 Task: Add the task  Update the app to support the latest operating systems to the section Code Cowboys in the project TribeWorks and add a Due Date to the respective task as 2024/02/02.
Action: Mouse moved to (373, 445)
Screenshot: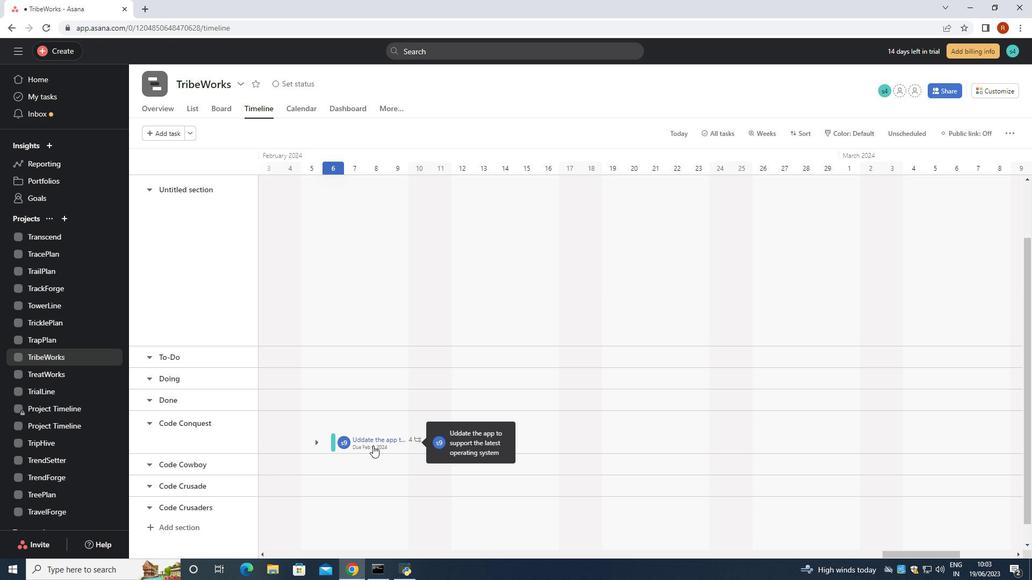 
Action: Mouse pressed left at (373, 445)
Screenshot: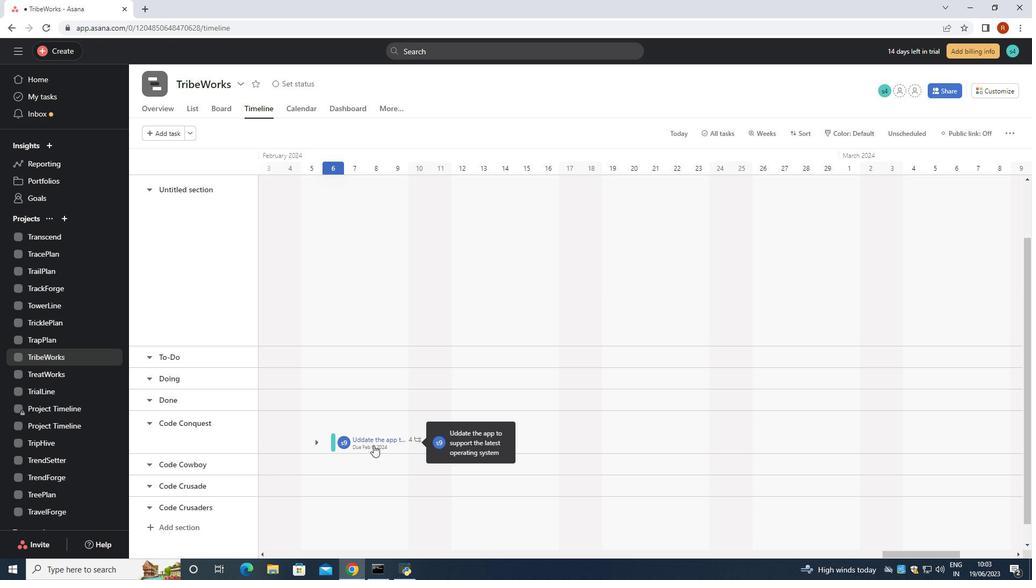 
Action: Mouse moved to (844, 236)
Screenshot: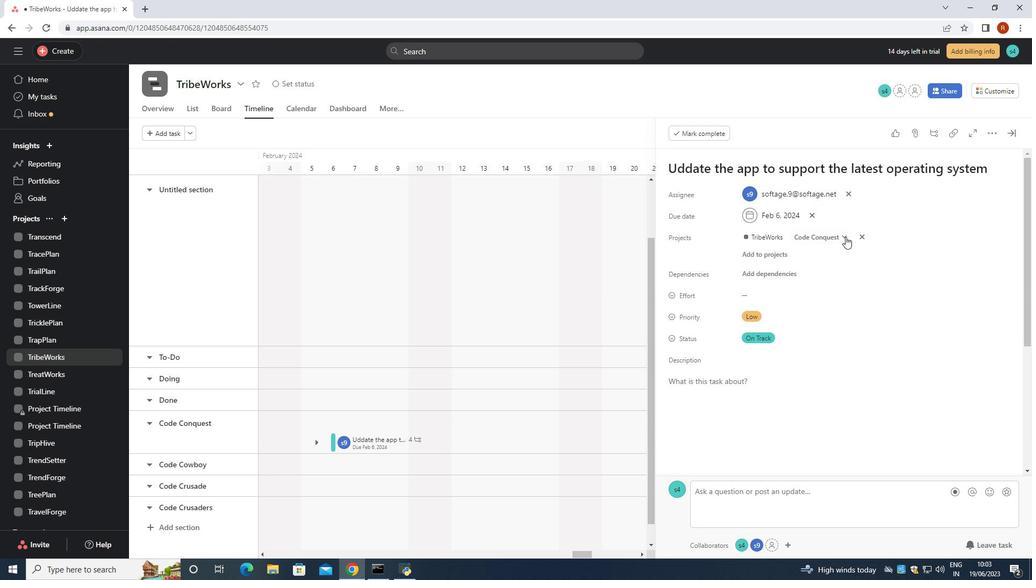 
Action: Mouse pressed left at (844, 236)
Screenshot: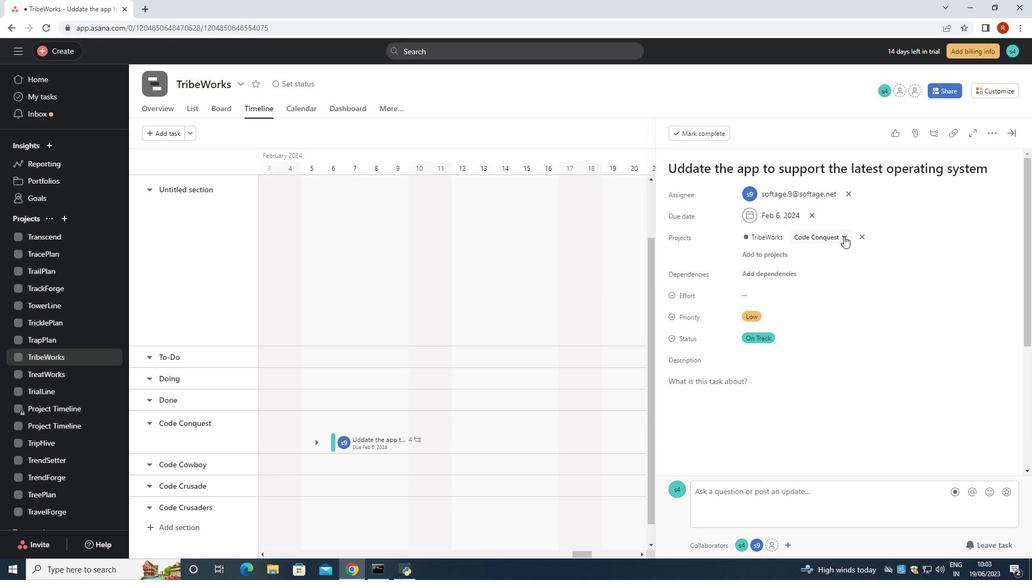 
Action: Mouse moved to (802, 356)
Screenshot: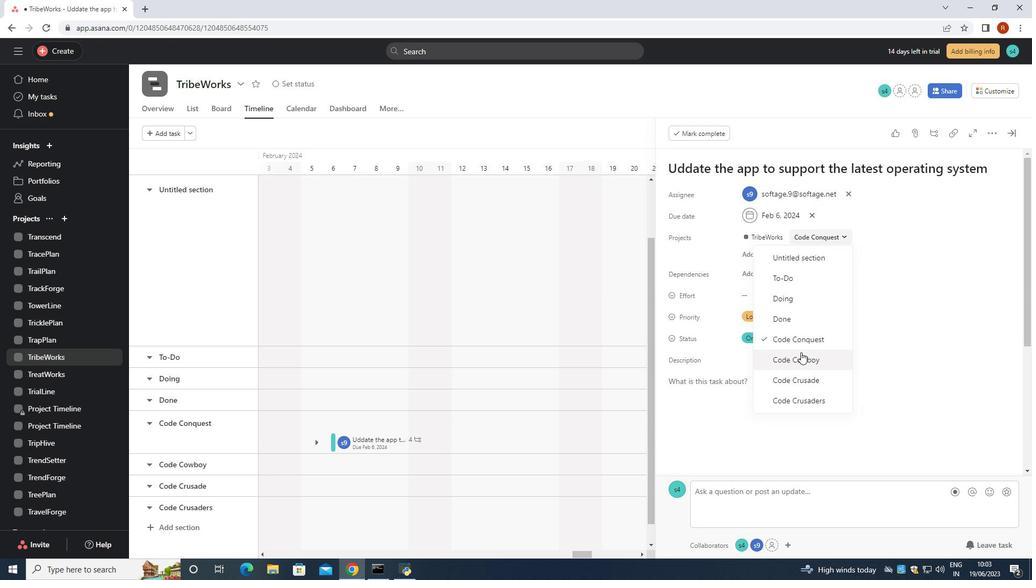 
Action: Mouse pressed left at (802, 356)
Screenshot: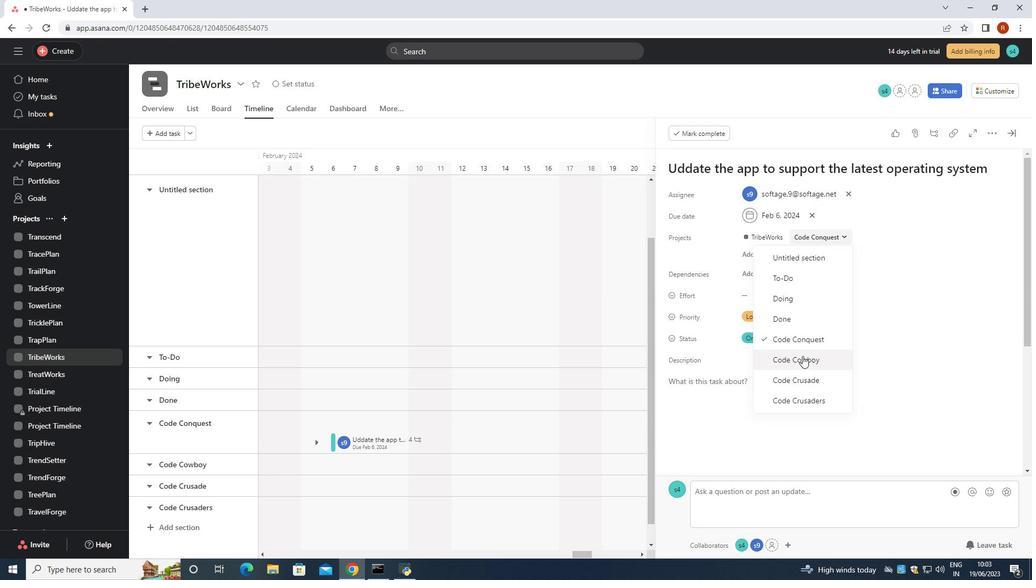 
Action: Mouse moved to (812, 214)
Screenshot: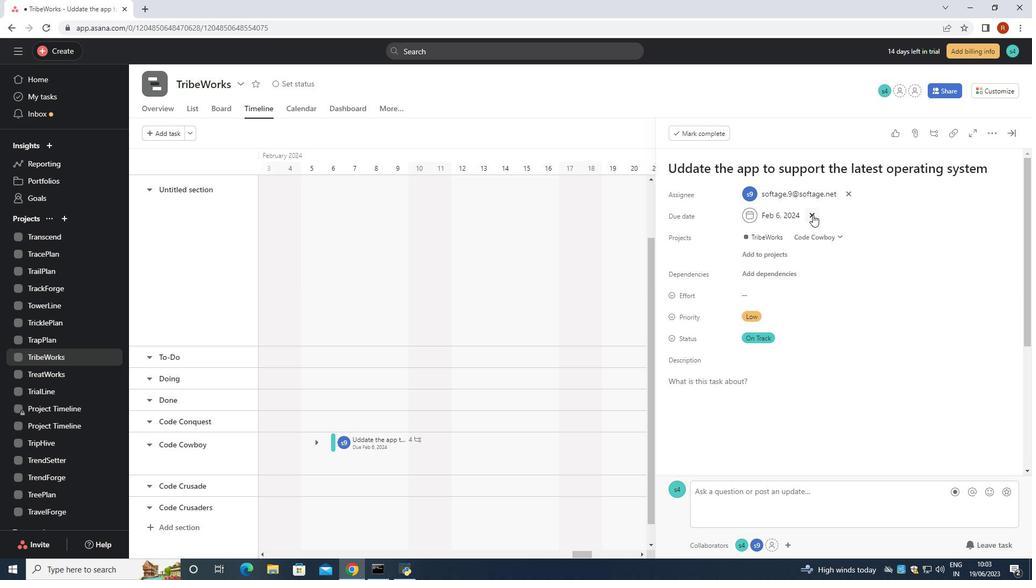 
Action: Mouse pressed left at (812, 214)
Screenshot: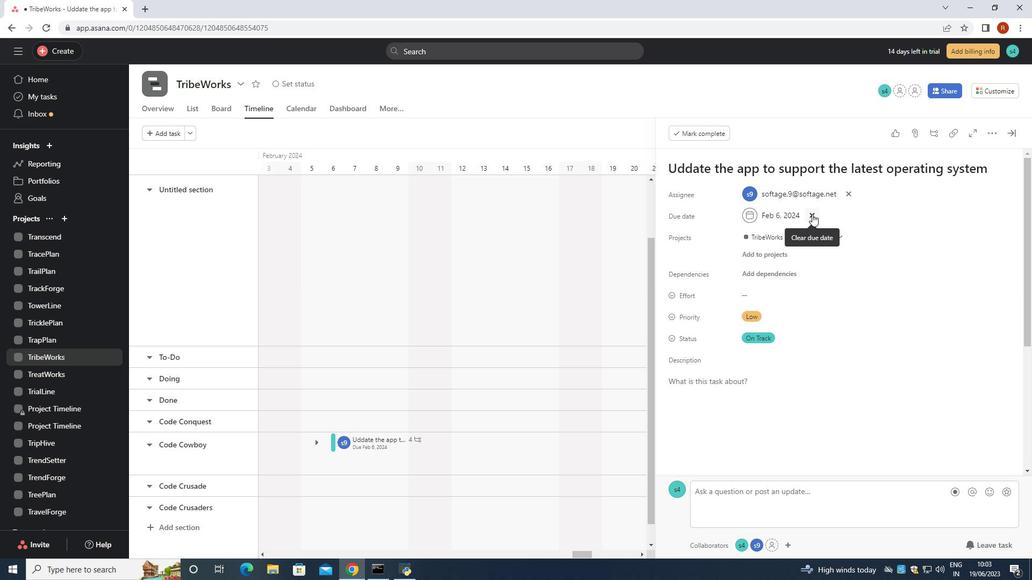 
Action: Key pressed 2024/02/2<Key.enter>
Screenshot: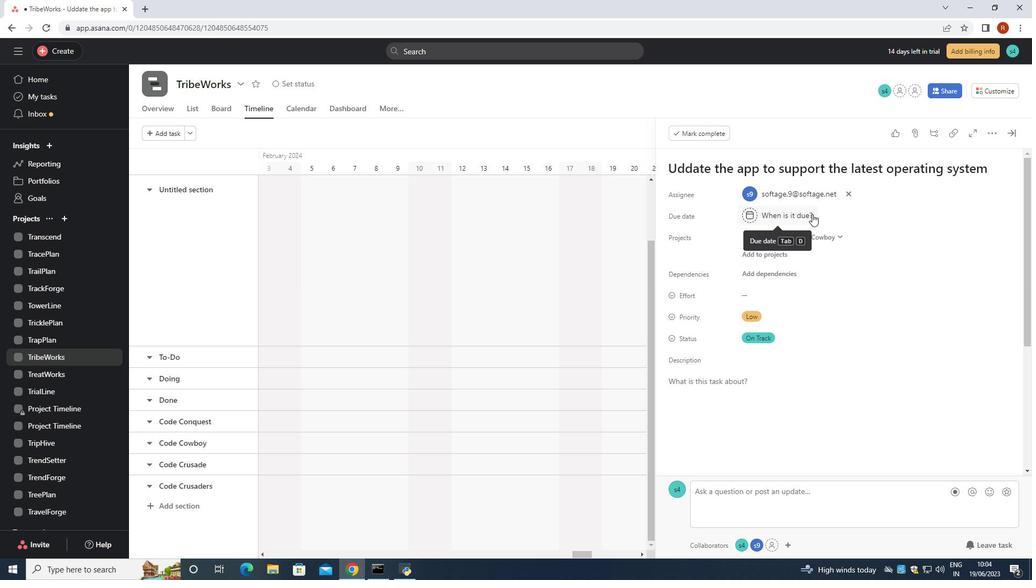 
Action: Mouse pressed left at (812, 214)
Screenshot: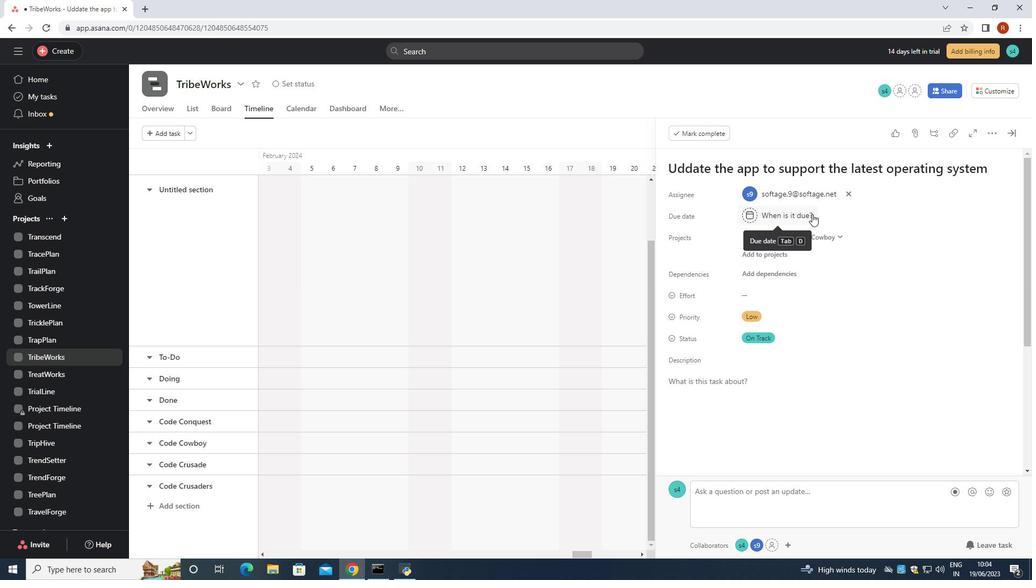 
Action: Mouse moved to (819, 228)
Screenshot: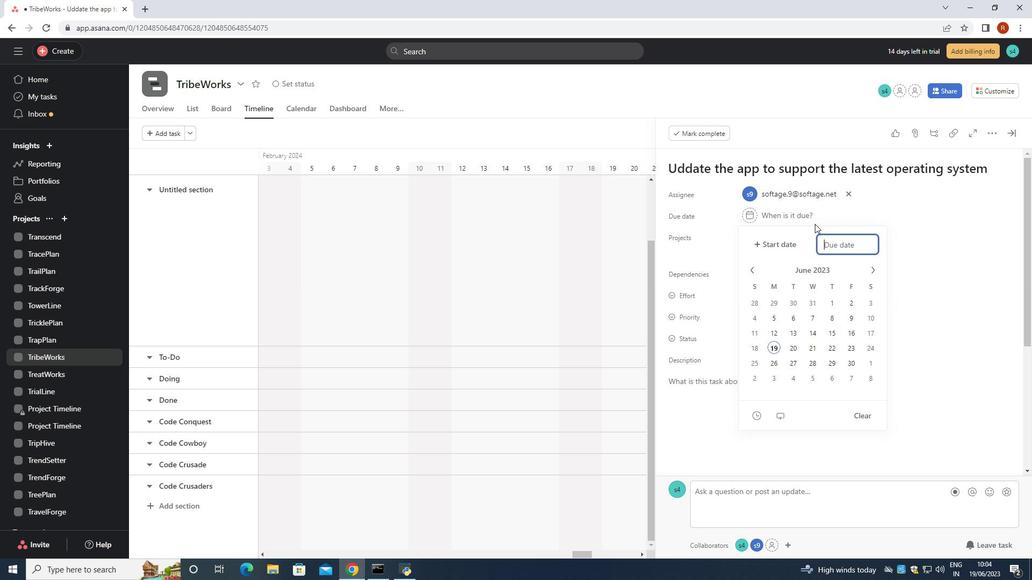 
Action: Key pressed 2024/2<Key.backspace>02/02<Key.enter>
Screenshot: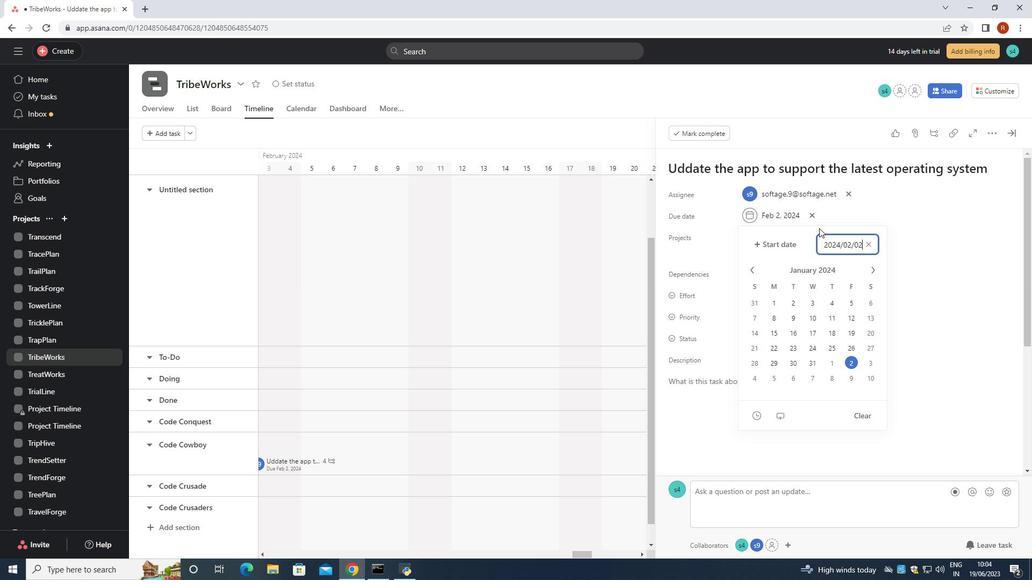 
